 Task: Set a reminder to renew your driver's license on the 15th.
Action: Mouse pressed left at (77, 285)
Screenshot: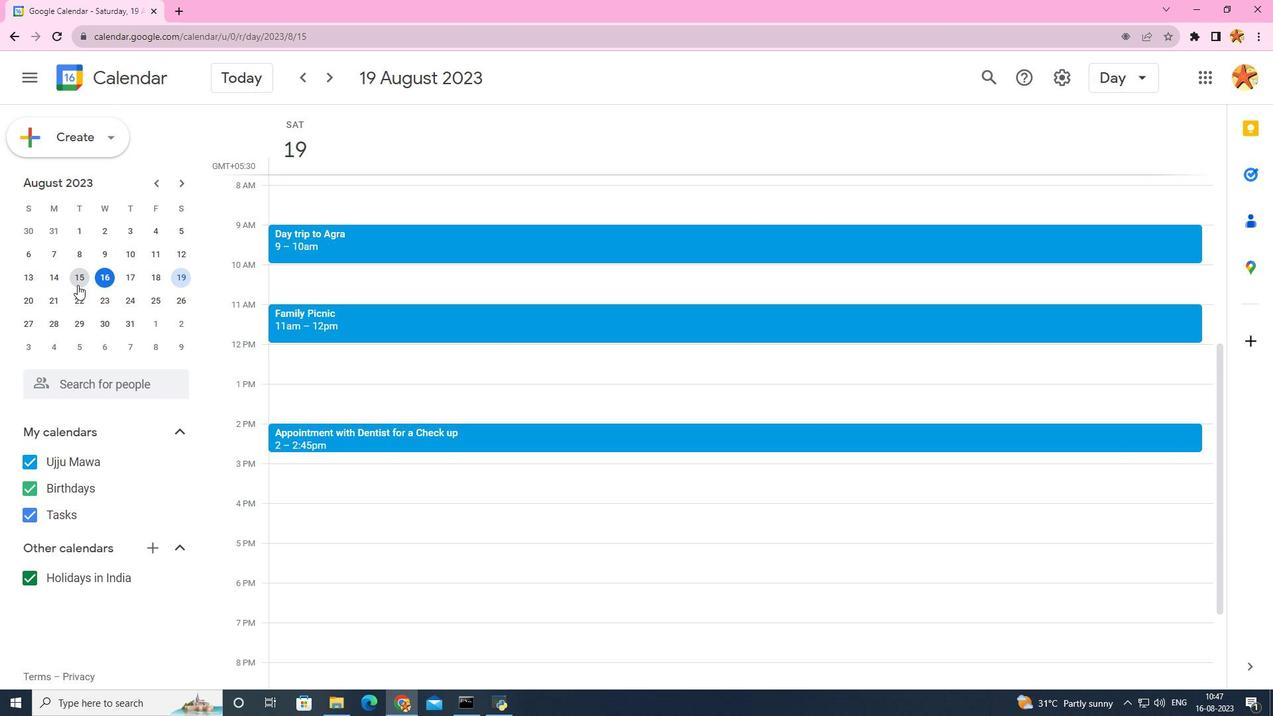 
Action: Mouse moved to (321, 352)
Screenshot: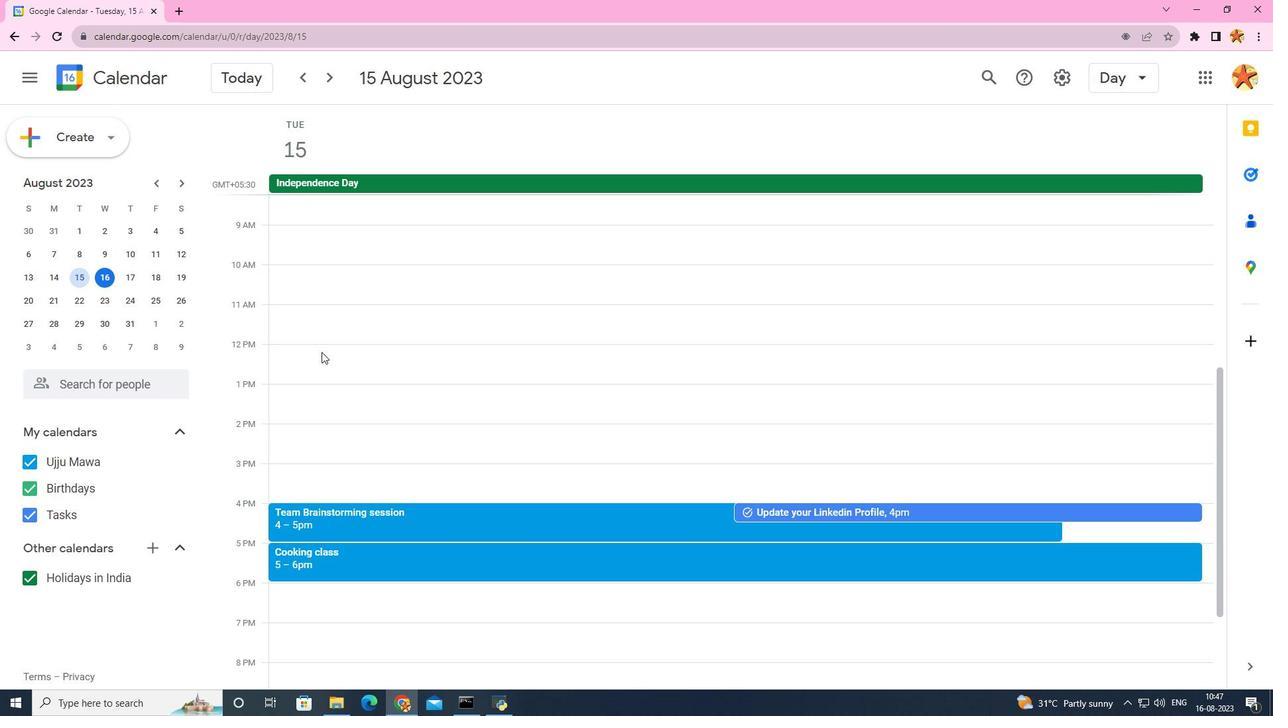 
Action: Mouse pressed left at (321, 352)
Screenshot: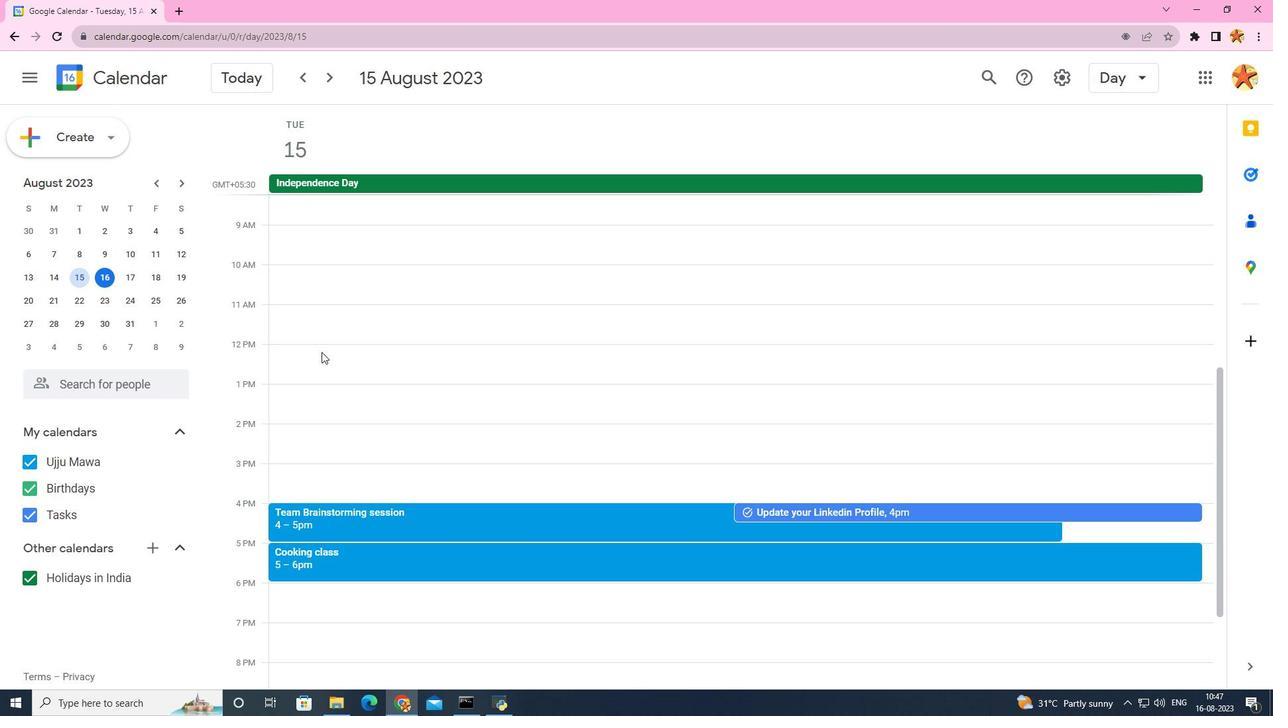 
Action: Mouse moved to (629, 221)
Screenshot: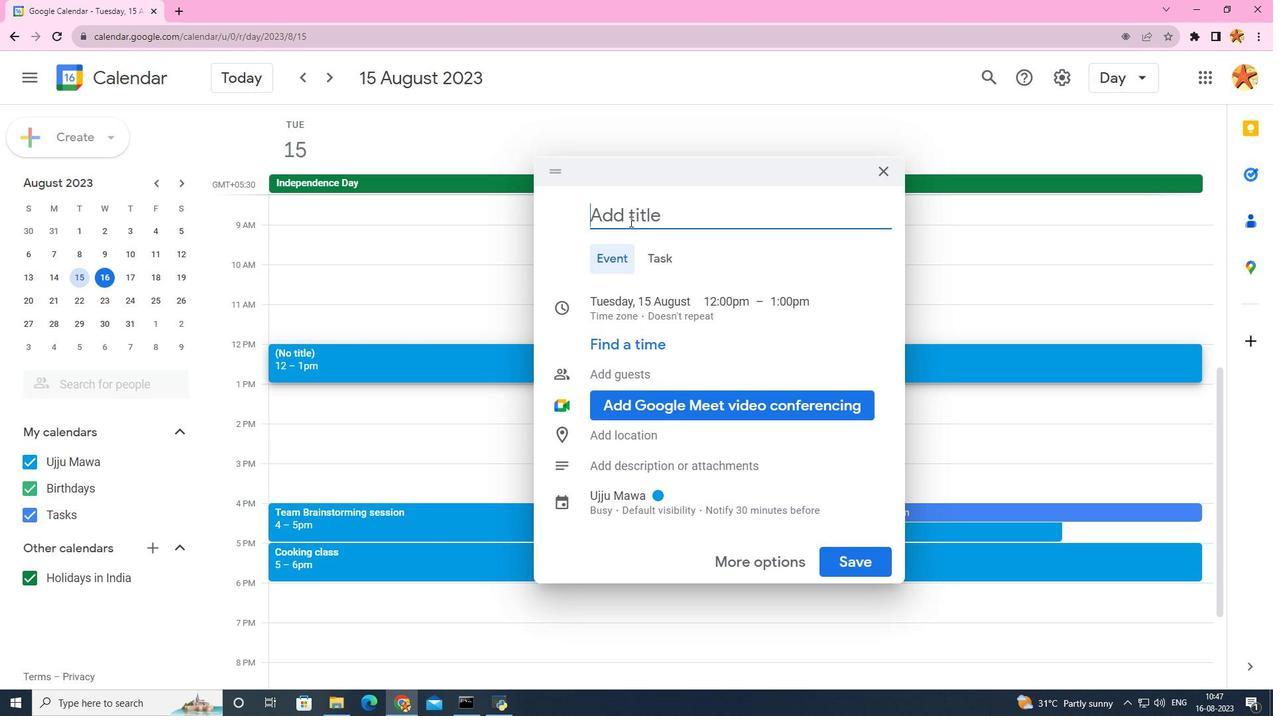 
Action: Key pressed <Key.caps_lock>REW<Key.caps_lock><Key.backspace>newal<Key.space><Key.backspace><Key.backspace><Key.backspace><Key.backspace><Key.backspace><Key.backspace><Key.backspace>enewal<Key.space>of<Key.space><Key.caps_lock>D<Key.caps_lock>riving<Key.space><Key.caps_lock>L<Key.caps_lock>icence
Screenshot: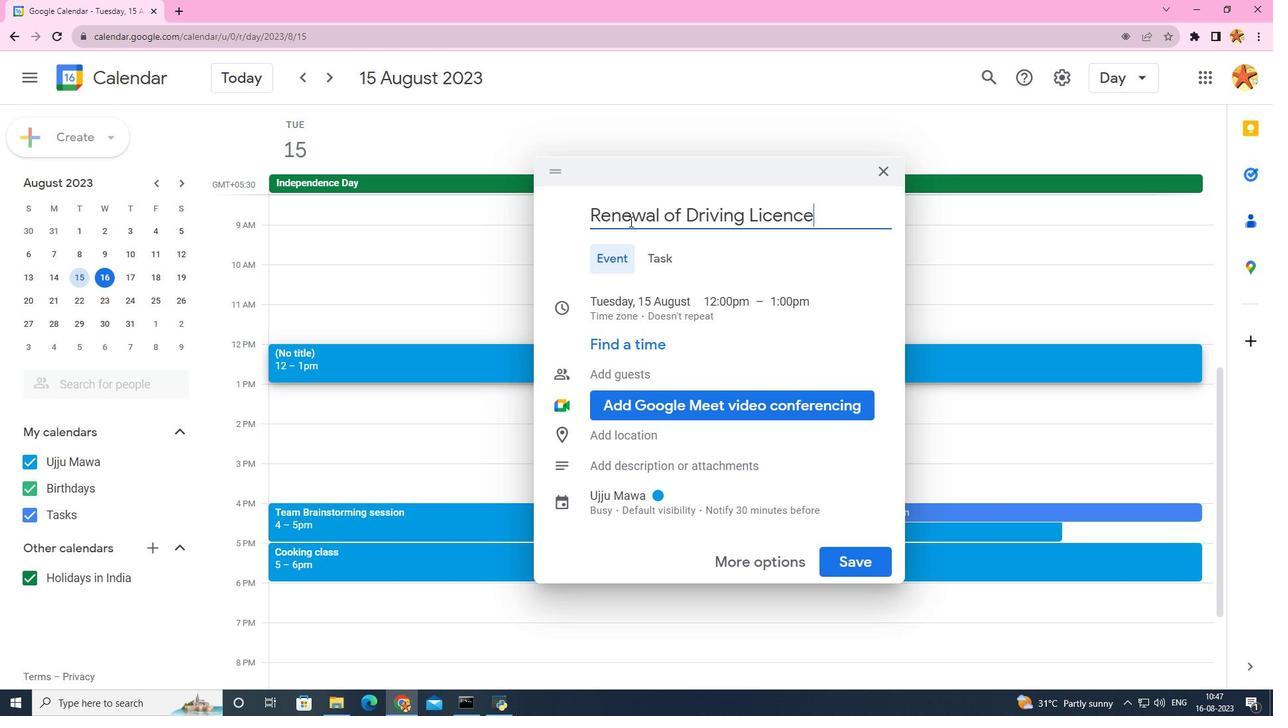 
Action: Mouse moved to (656, 257)
Screenshot: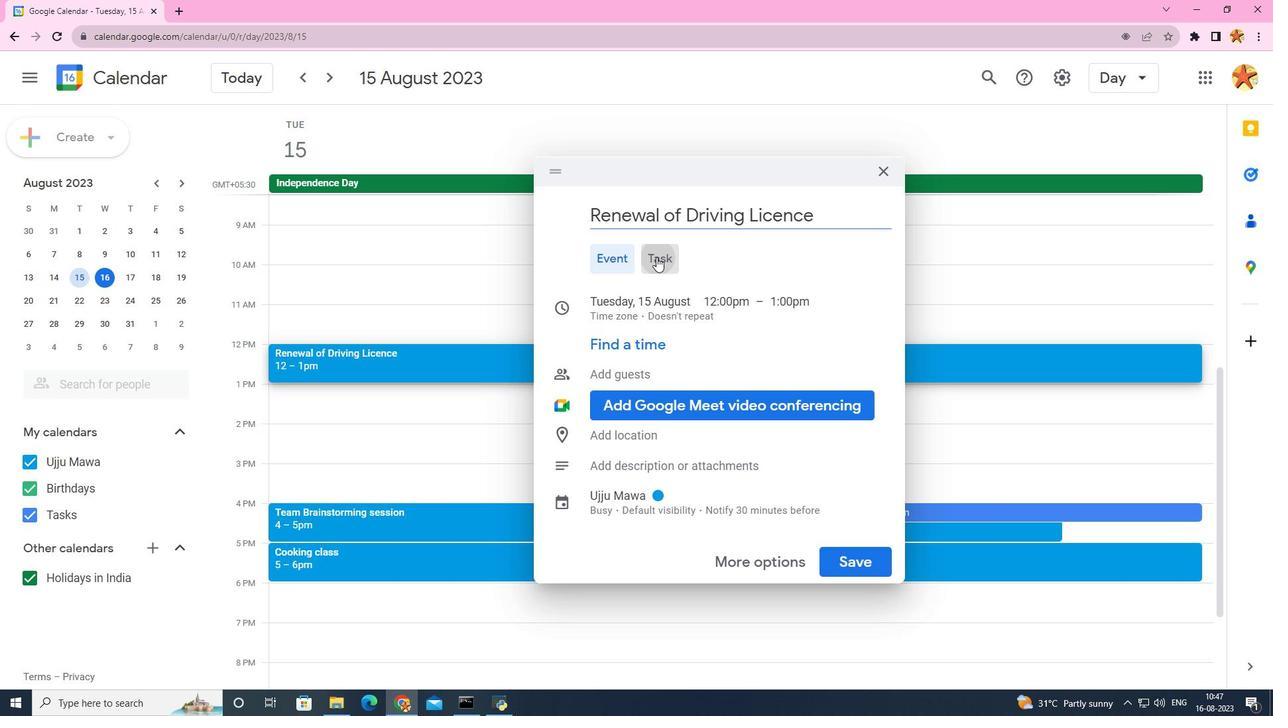 
Action: Mouse pressed left at (656, 257)
Screenshot: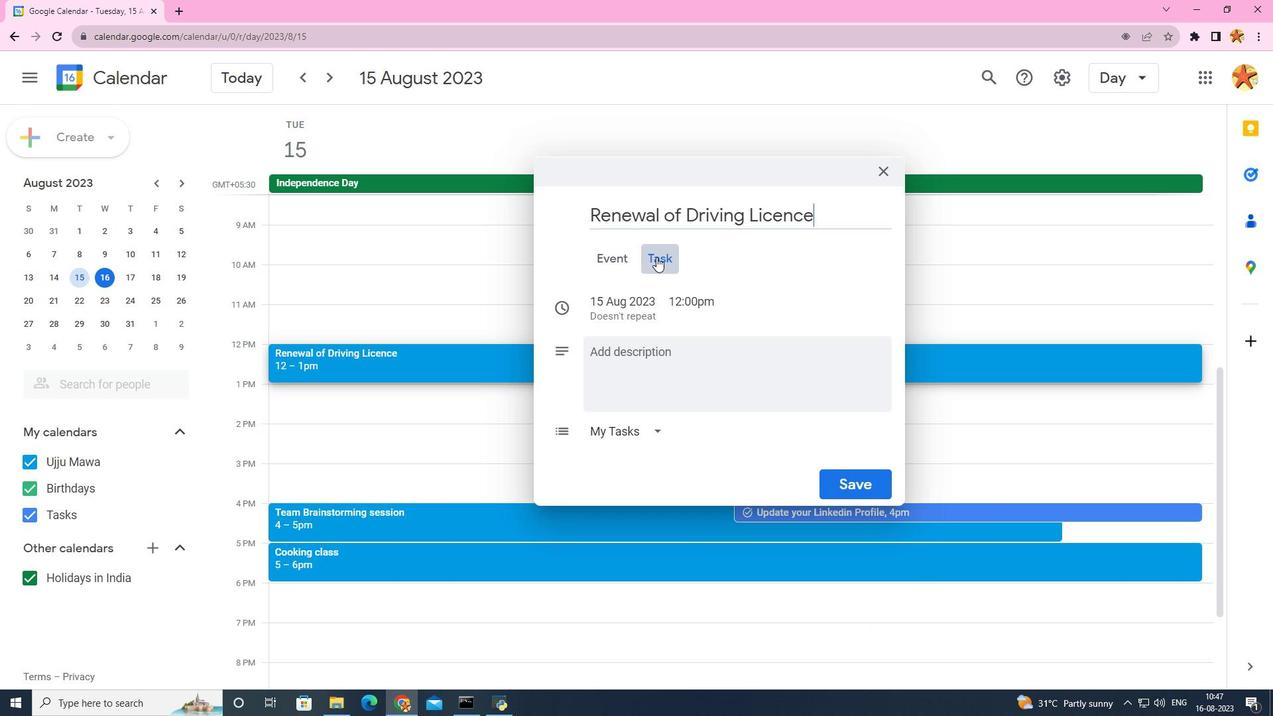 
Action: Mouse moved to (694, 308)
Screenshot: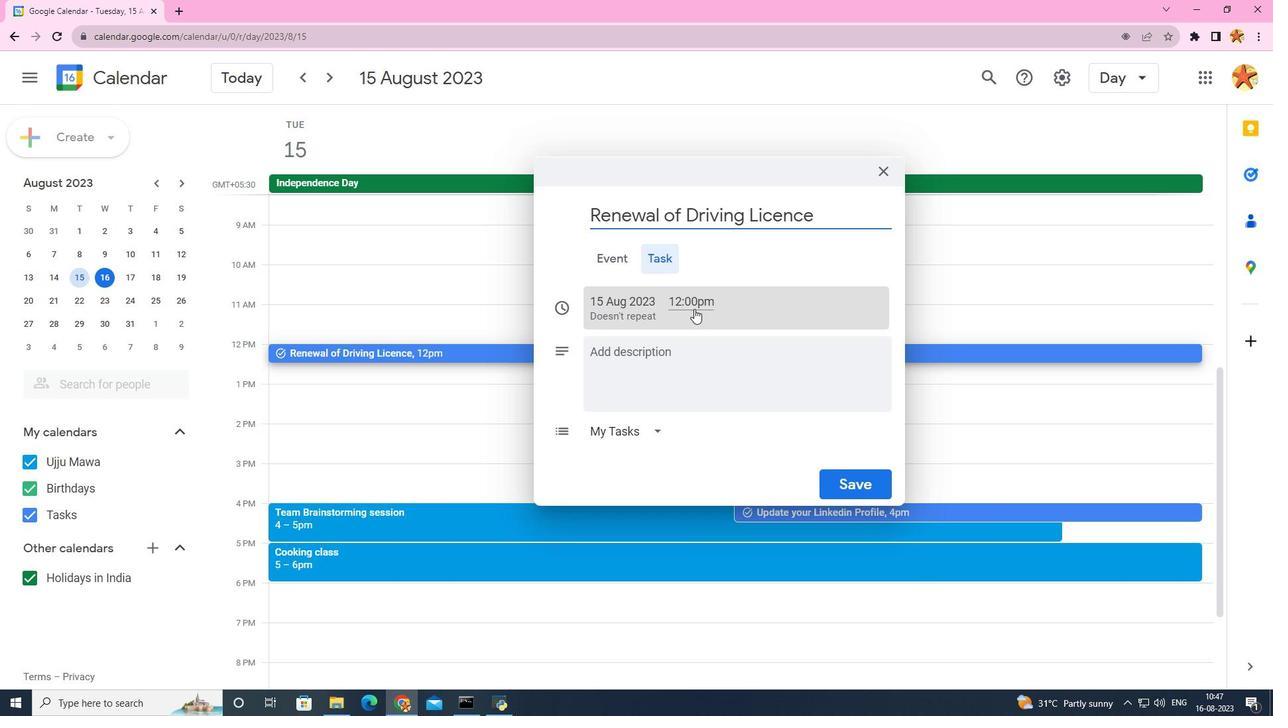 
Action: Mouse pressed left at (694, 308)
Screenshot: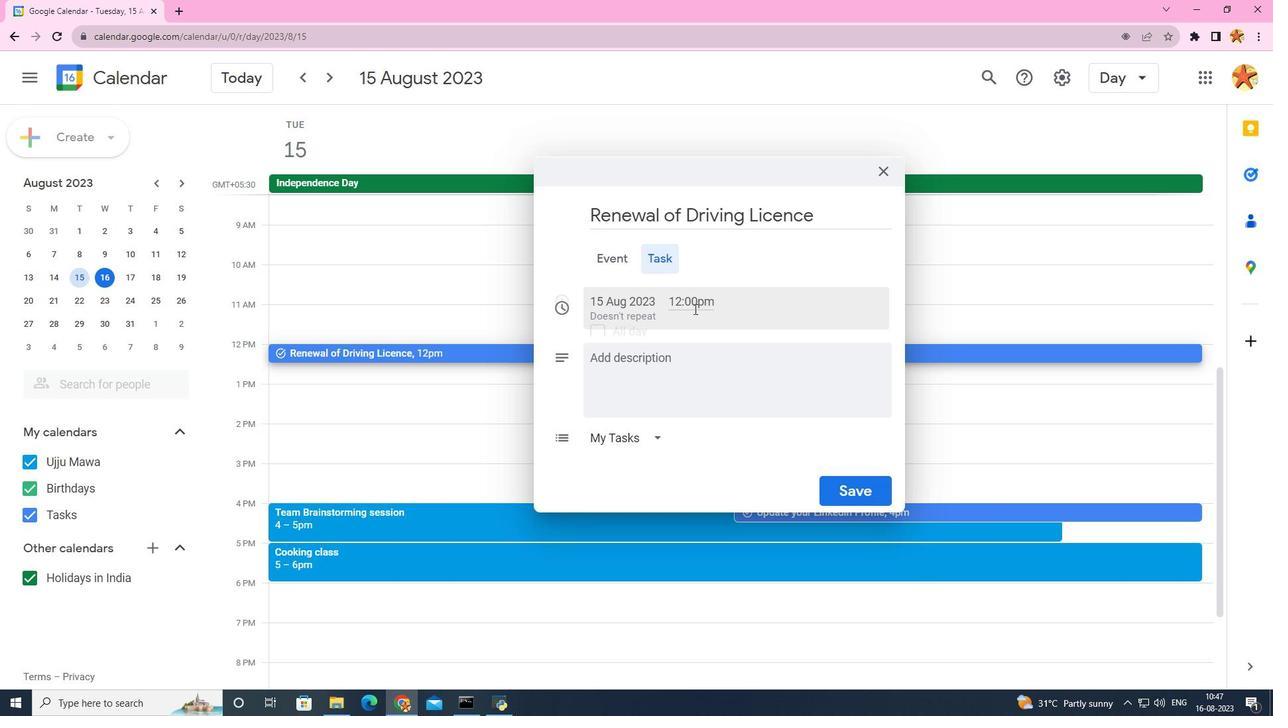 
Action: Mouse moved to (732, 348)
Screenshot: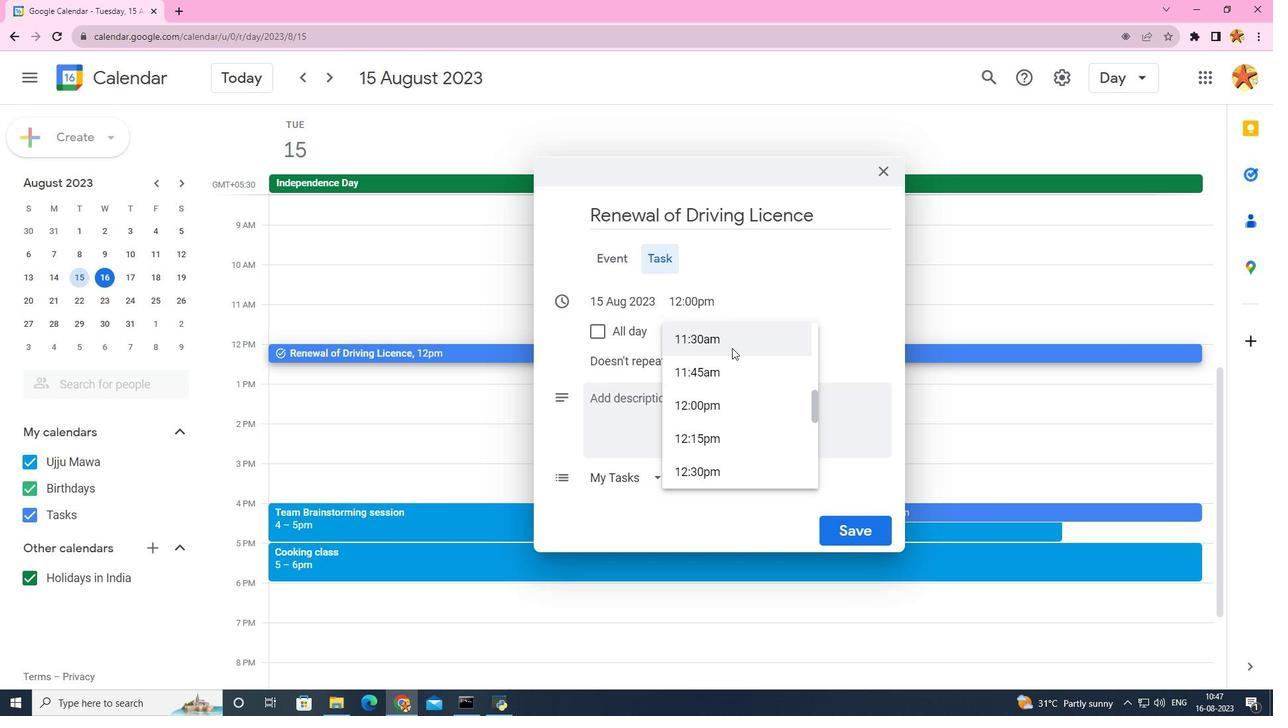 
Action: Mouse pressed left at (732, 348)
Screenshot: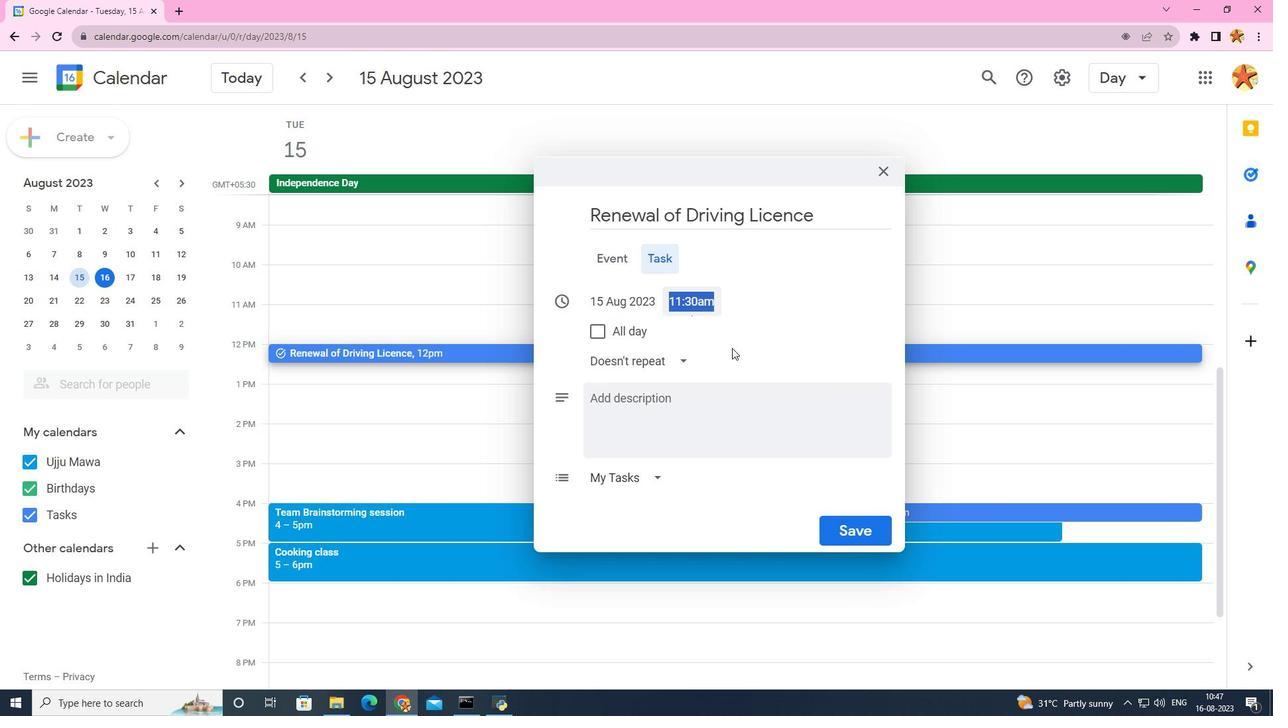 
Action: Mouse moved to (844, 527)
Screenshot: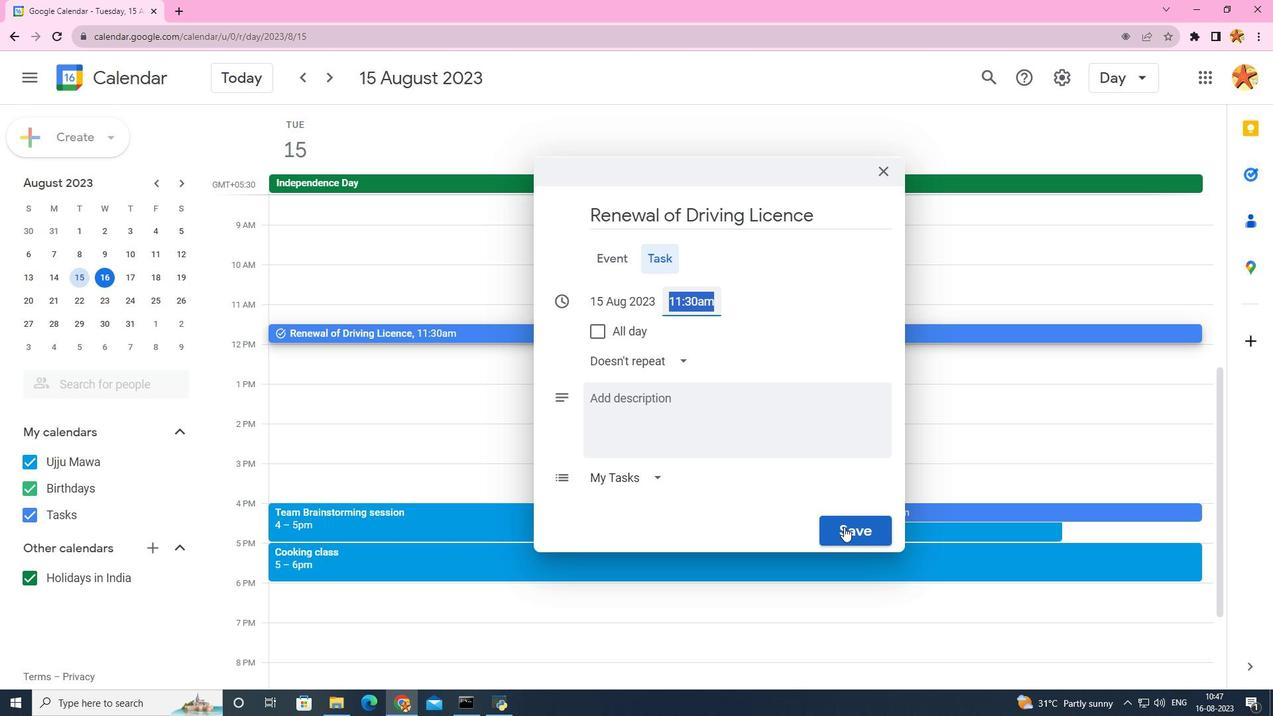 
Action: Mouse pressed left at (844, 527)
Screenshot: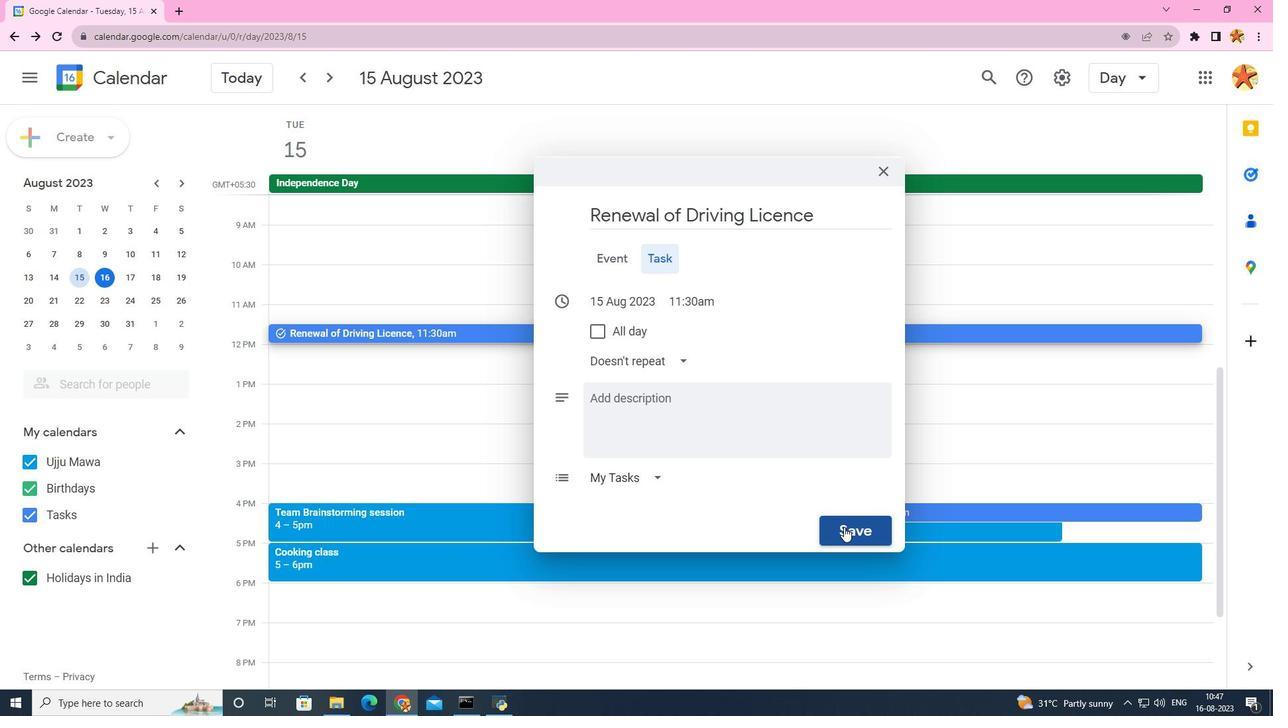 
